 Task: Leave a comment on recent  post of ExxonMobil
Action: Mouse moved to (550, 84)
Screenshot: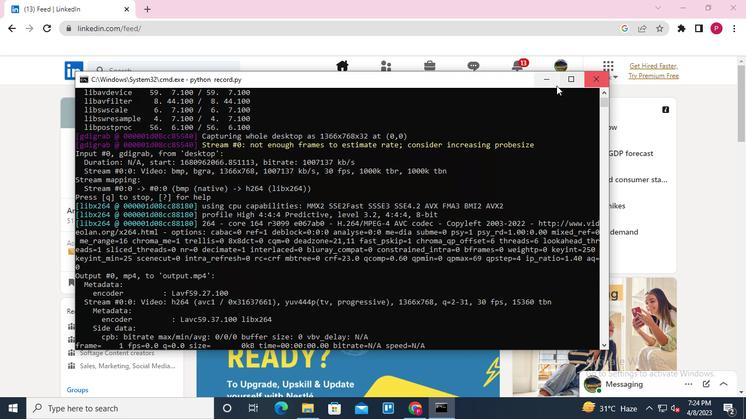 
Action: Mouse pressed left at (550, 84)
Screenshot: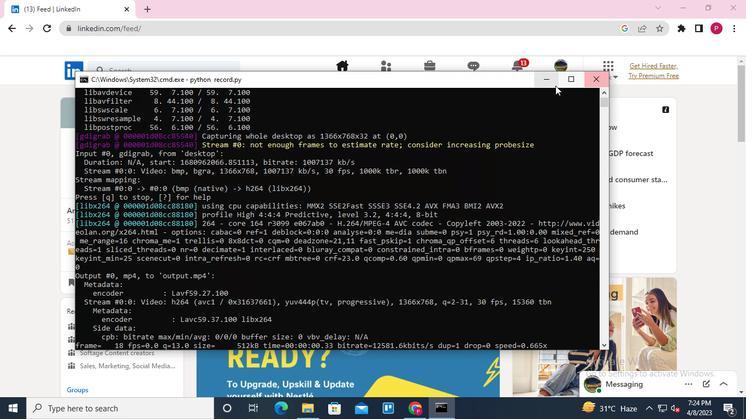 
Action: Mouse moved to (190, 74)
Screenshot: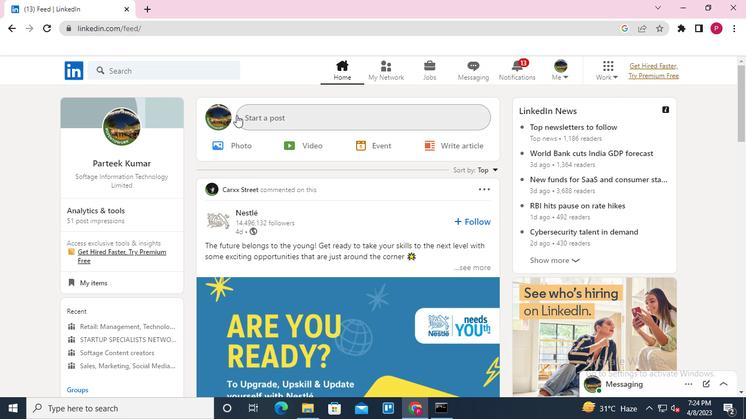 
Action: Mouse pressed left at (190, 74)
Screenshot: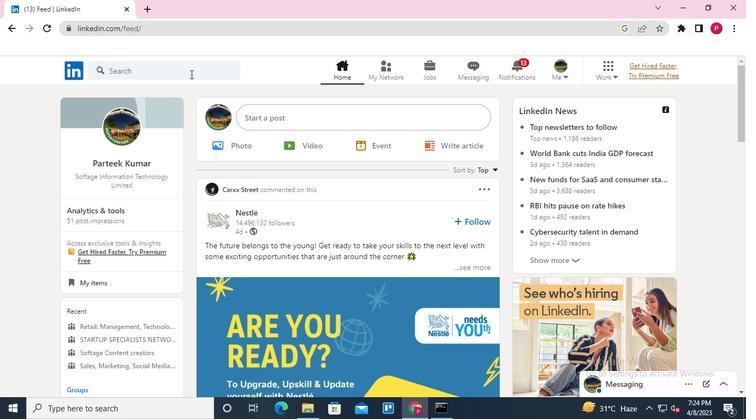 
Action: Mouse moved to (115, 115)
Screenshot: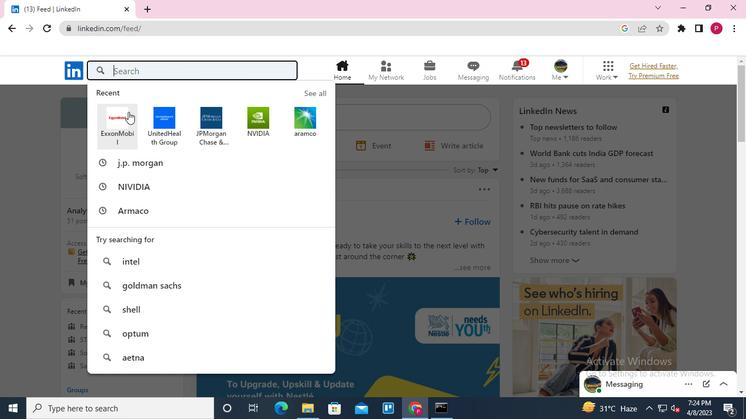 
Action: Mouse pressed left at (115, 115)
Screenshot: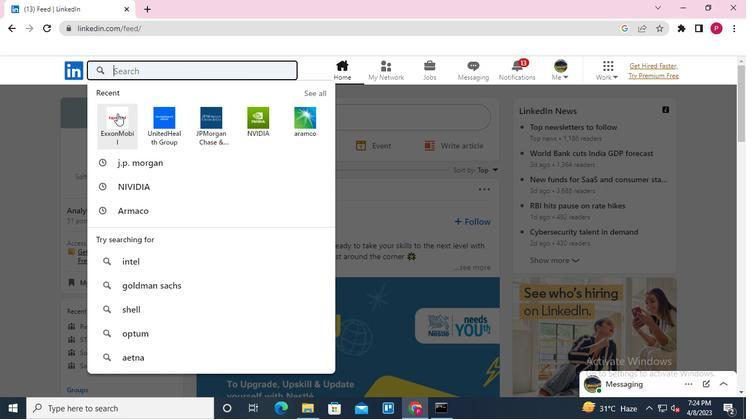 
Action: Mouse moved to (185, 131)
Screenshot: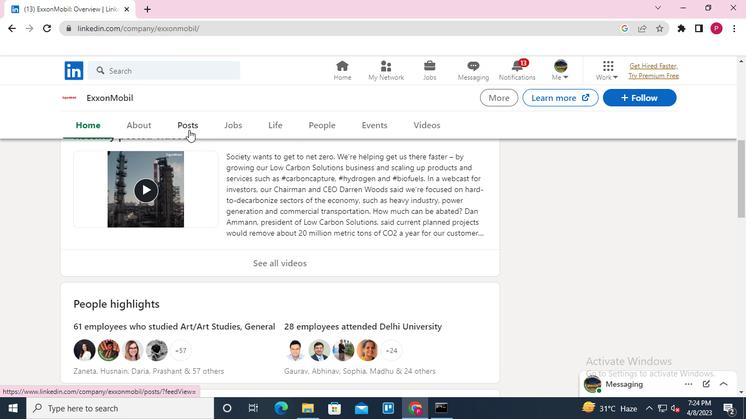 
Action: Mouse pressed left at (185, 131)
Screenshot: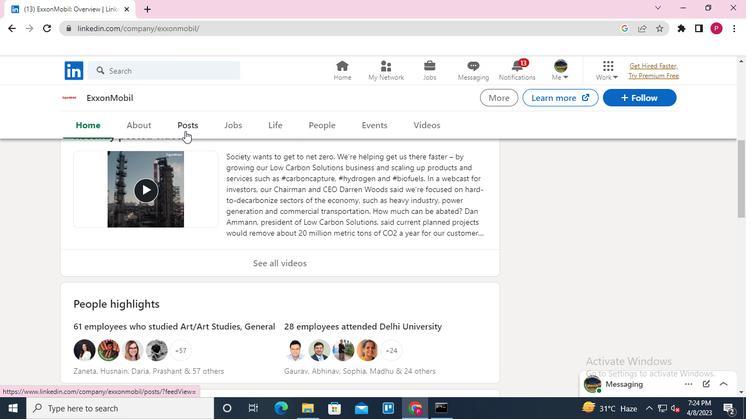 
Action: Mouse moved to (302, 264)
Screenshot: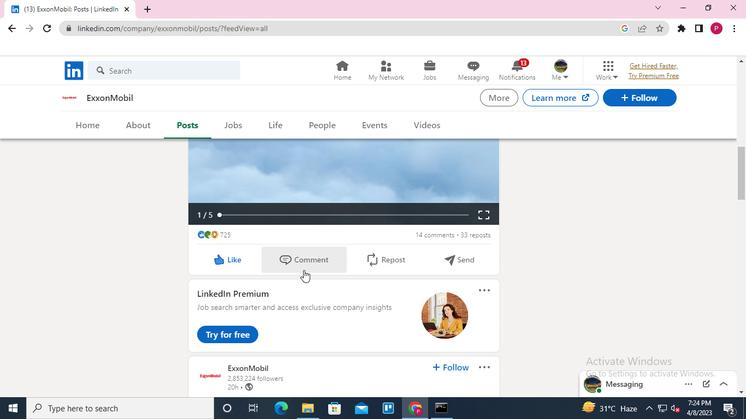 
Action: Mouse pressed left at (302, 264)
Screenshot: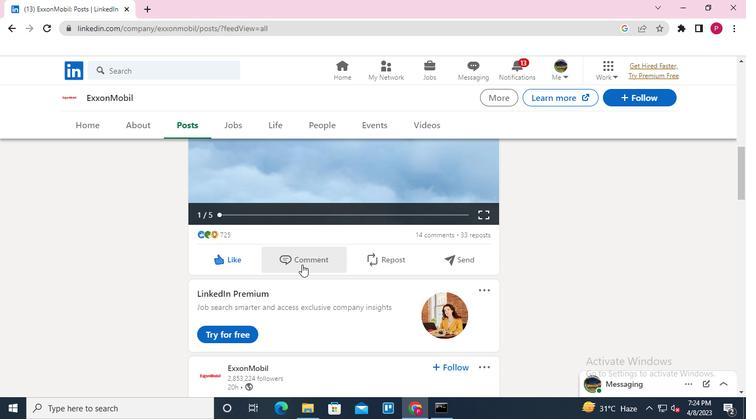 
Action: Mouse moved to (290, 293)
Screenshot: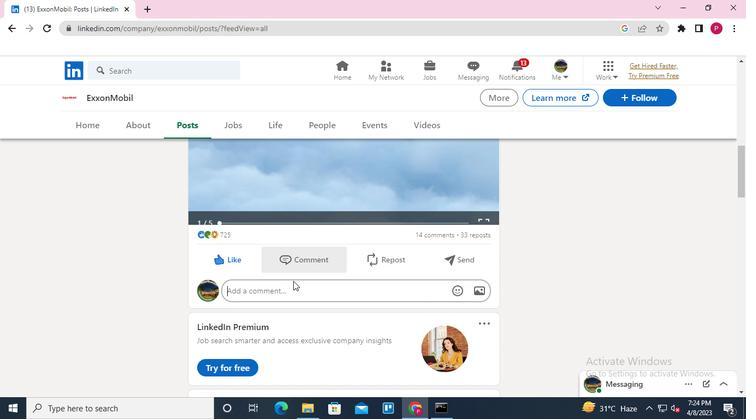 
Action: Keyboard Key.shift
Screenshot: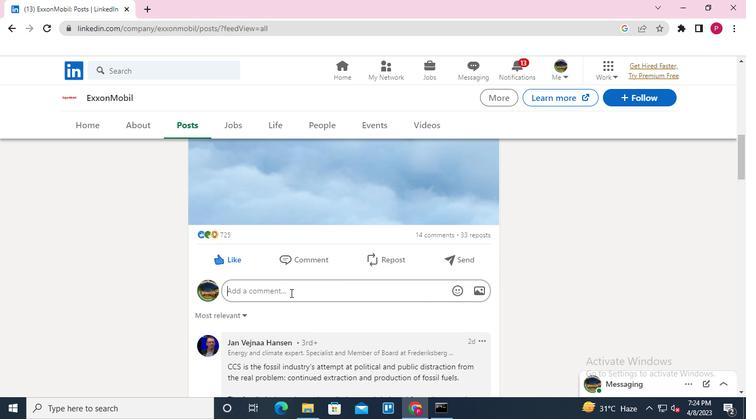 
Action: Keyboard N
Screenshot: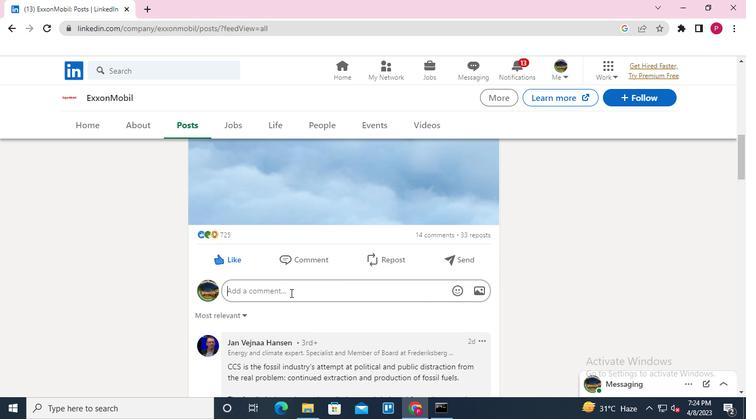 
Action: Keyboard I
Screenshot: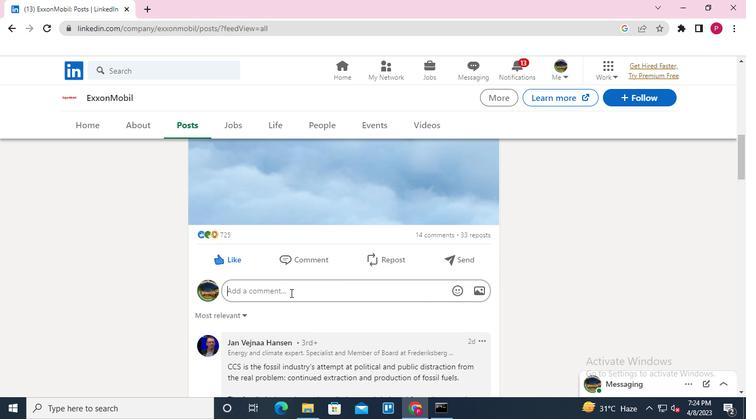 
Action: Keyboard Key.backspace
Screenshot: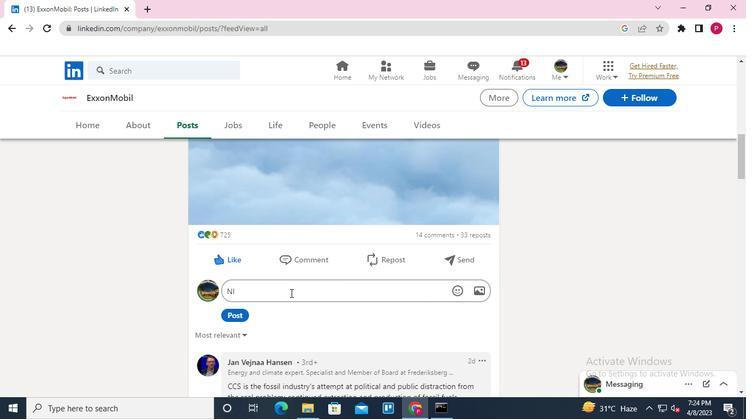 
Action: Keyboard i
Screenshot: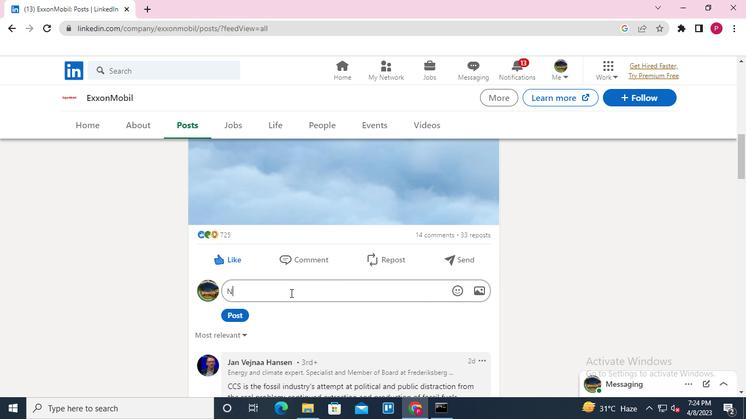 
Action: Keyboard c
Screenshot: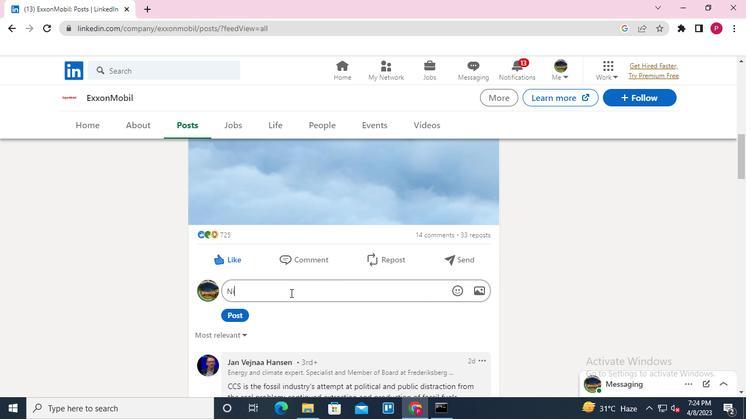 
Action: Keyboard e
Screenshot: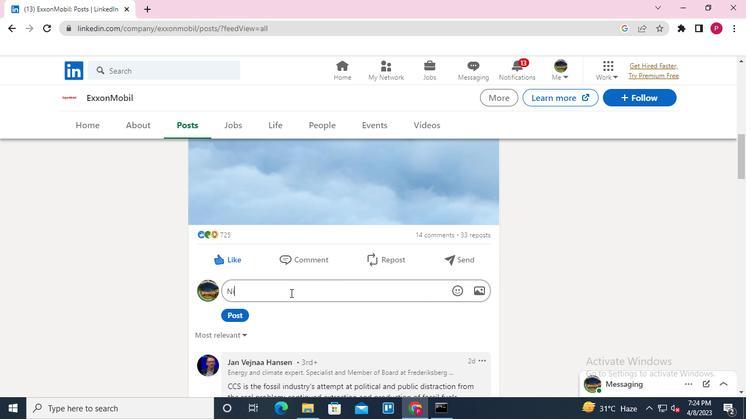 
Action: Keyboard Key.space
Screenshot: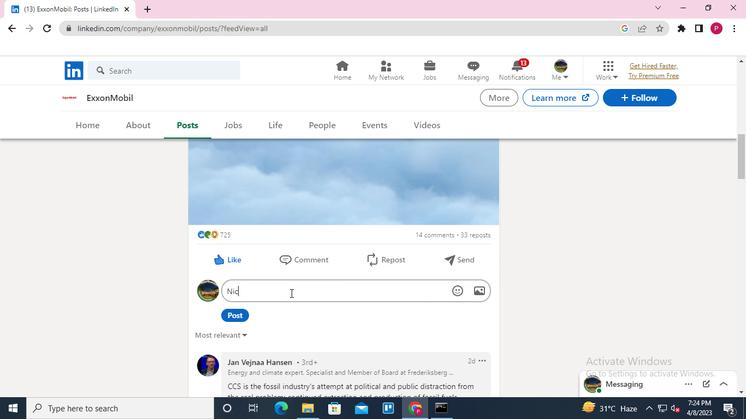 
Action: Keyboard Key.shift
Screenshot: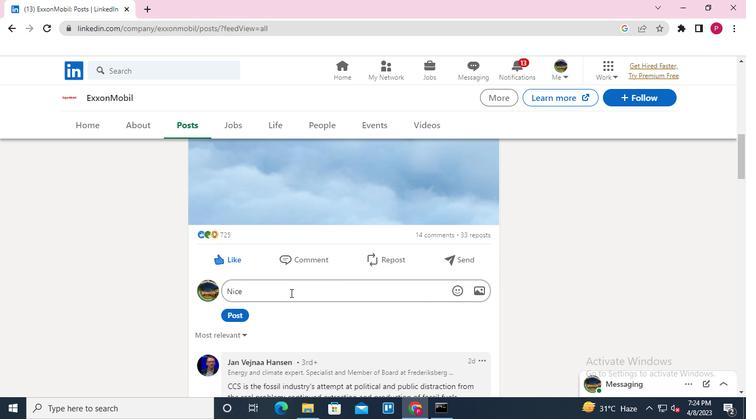 
Action: Keyboard P
Screenshot: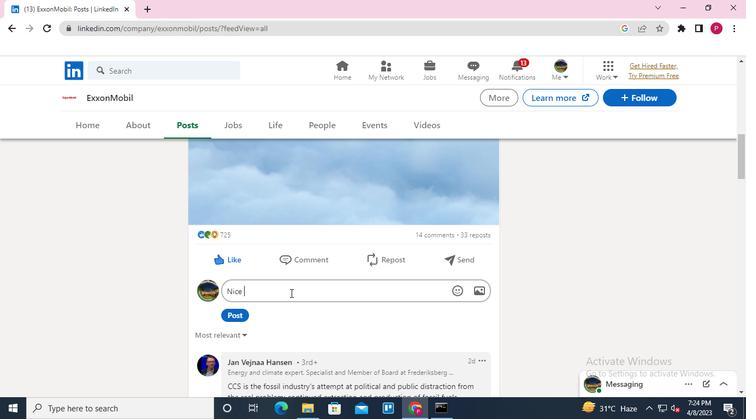 
Action: Keyboard o
Screenshot: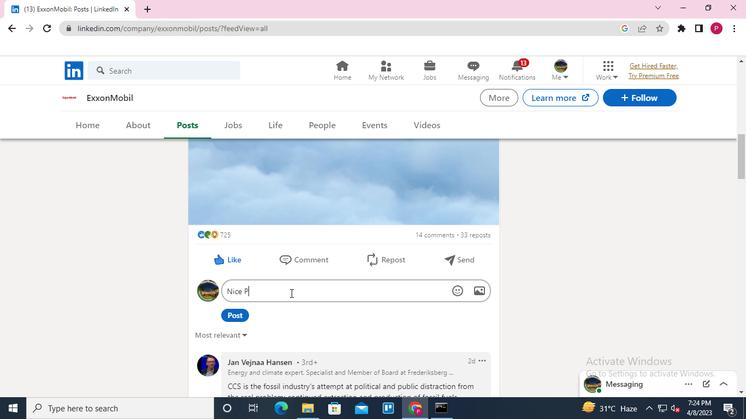 
Action: Keyboard s
Screenshot: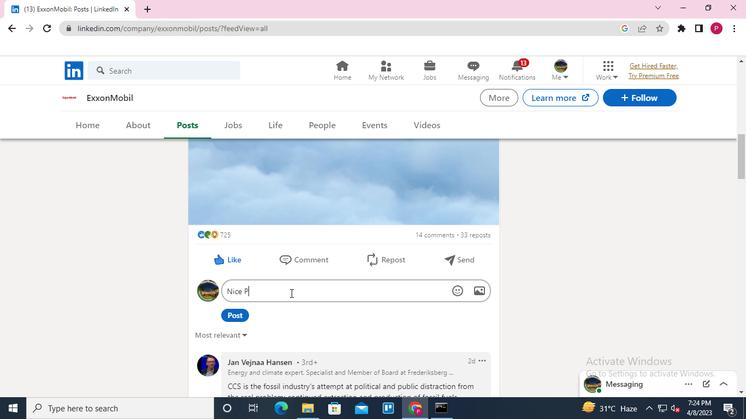 
Action: Keyboard t
Screenshot: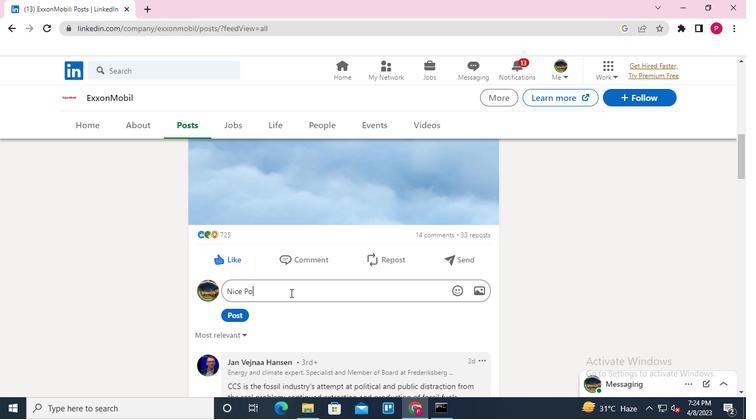 
Action: Keyboard Key.space
Screenshot: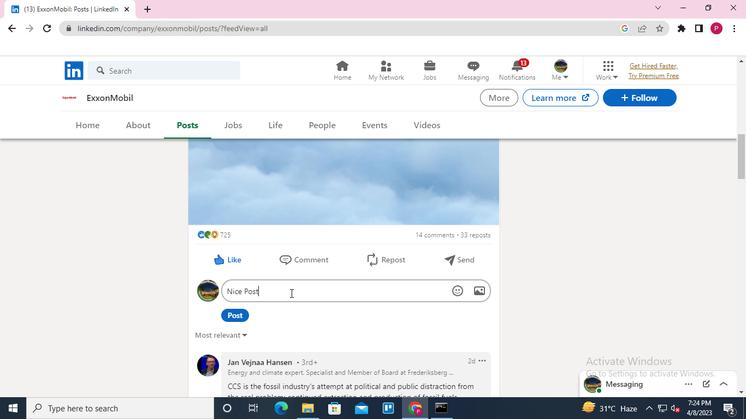 
Action: Mouse moved to (242, 313)
Screenshot: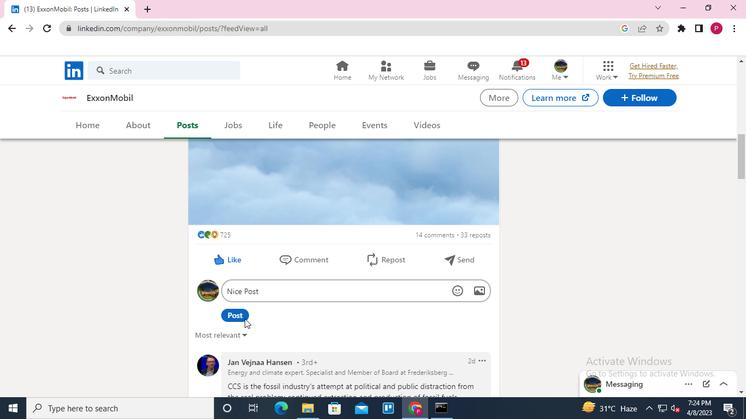 
Action: Mouse pressed left at (242, 313)
Screenshot: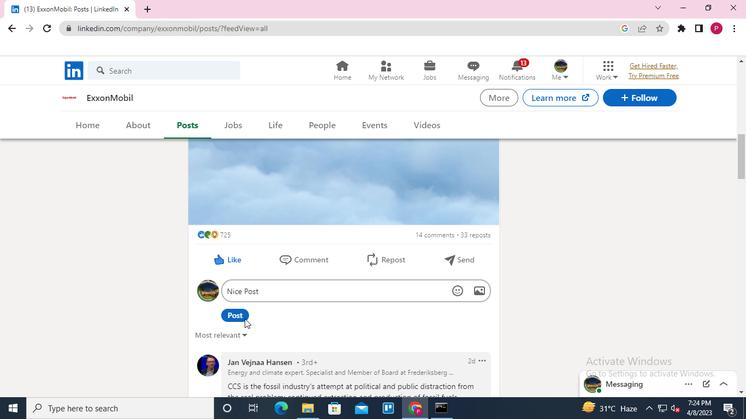 
Action: Keyboard Key.alt_l
Screenshot: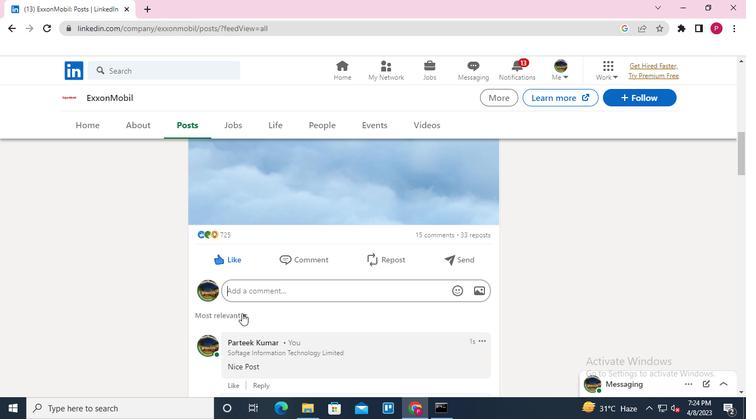 
Action: Keyboard Key.tab
Screenshot: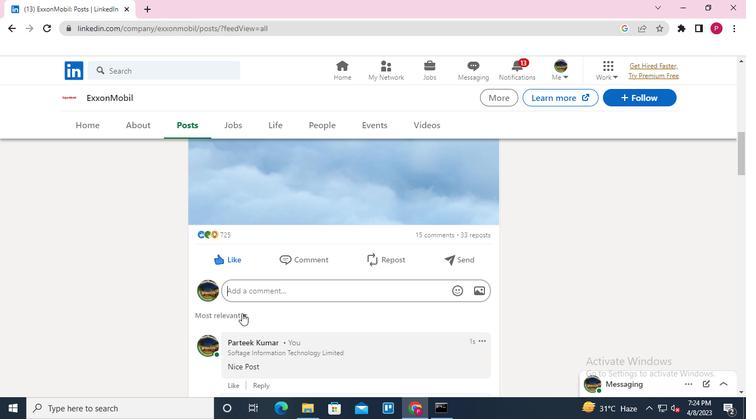 
Action: Mouse moved to (602, 79)
Screenshot: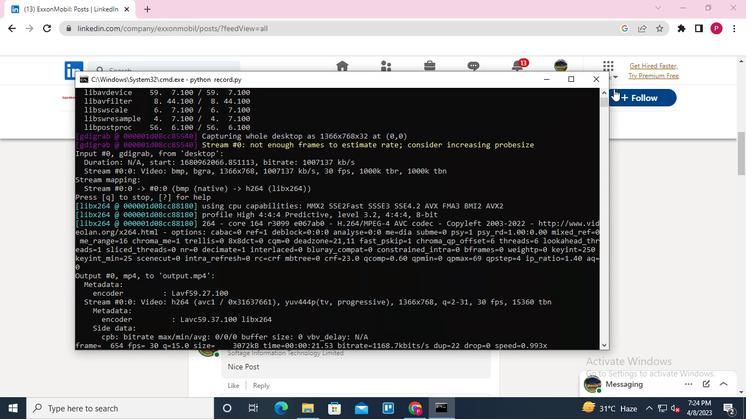 
Action: Mouse pressed left at (602, 79)
Screenshot: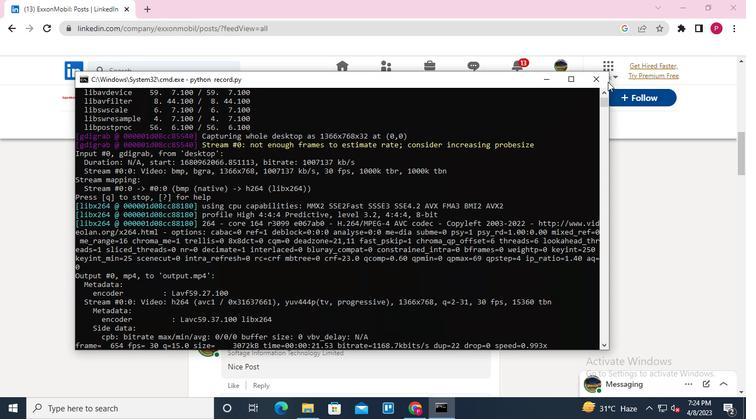 
